 Task: Add the task  Improve UI/UX of the app on mobile devices to the section Code Charge in the project TransportWorks and add a Due Date to the respective task as 2023/07/03.
Action: Mouse moved to (888, 585)
Screenshot: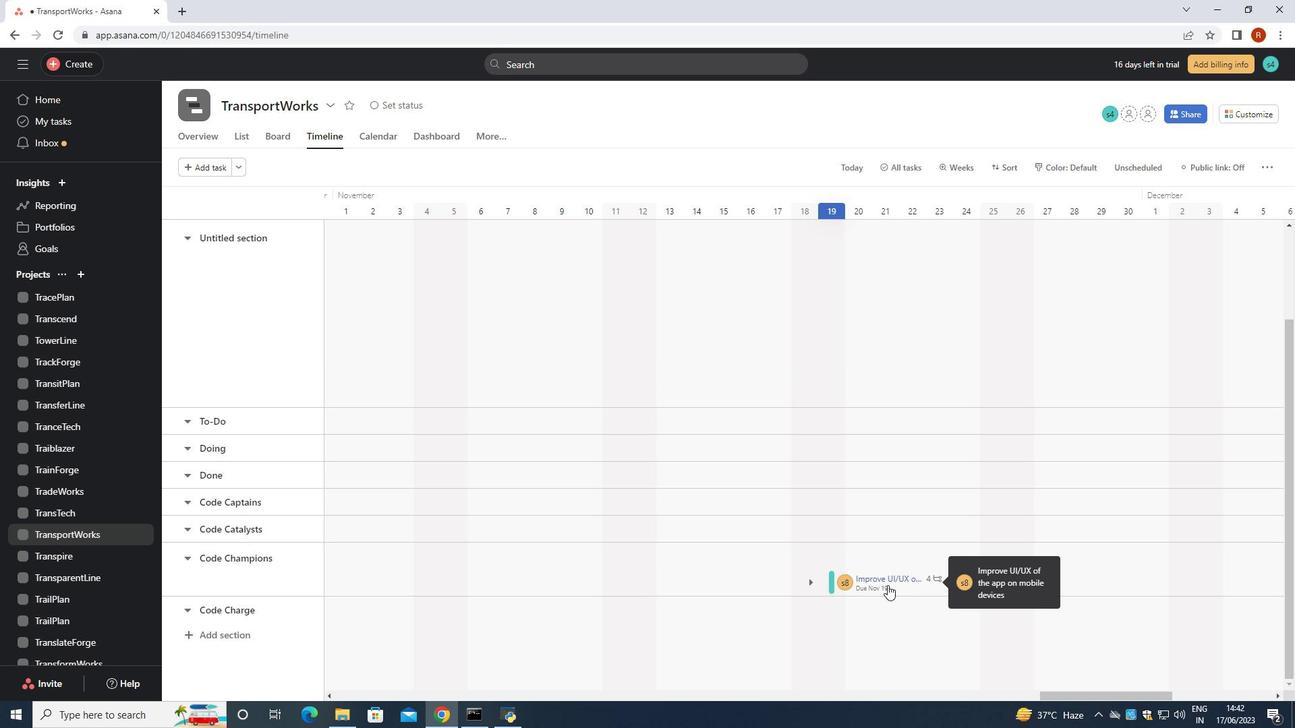 
Action: Mouse pressed left at (888, 585)
Screenshot: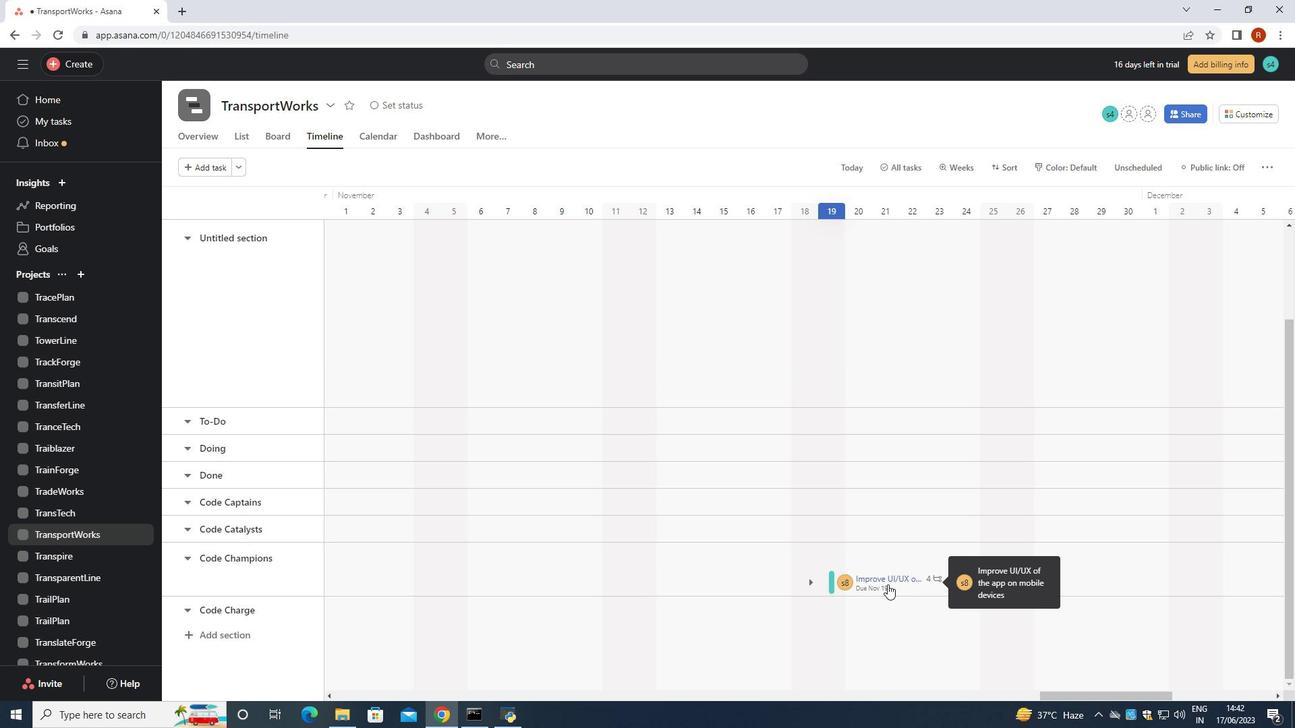 
Action: Mouse moved to (1004, 271)
Screenshot: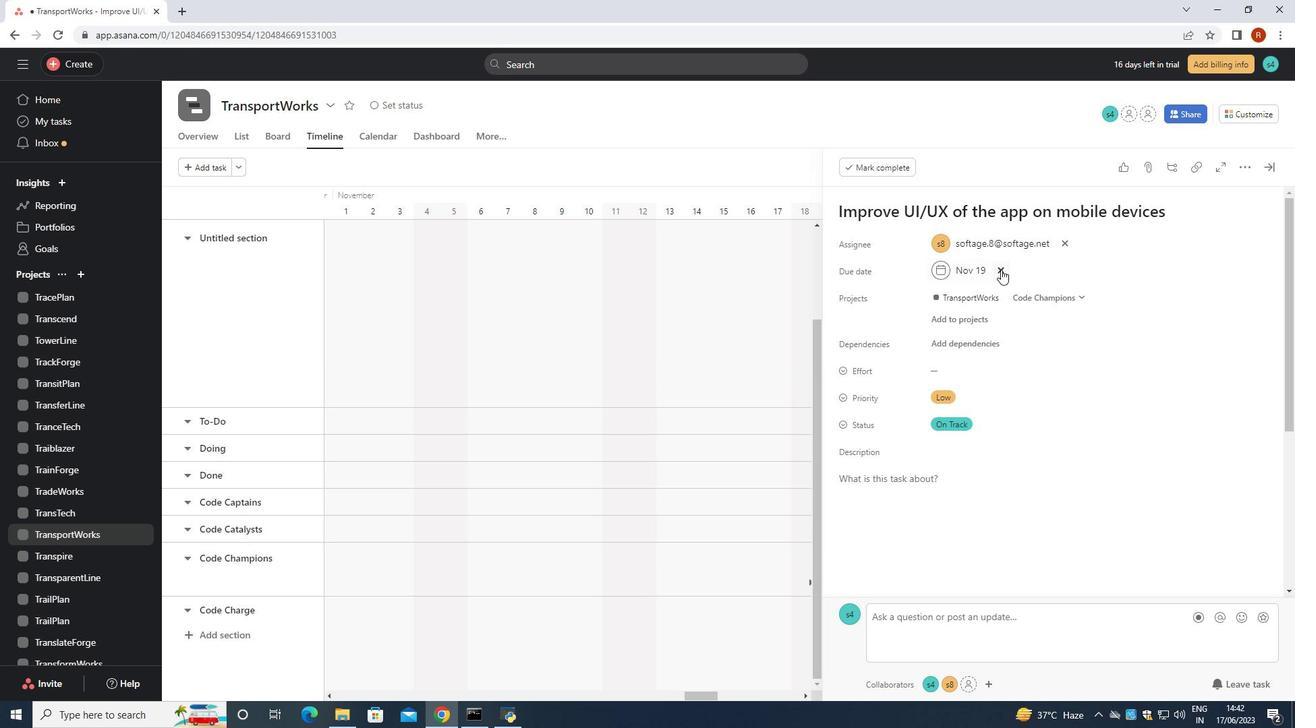 
Action: Mouse pressed left at (1004, 271)
Screenshot: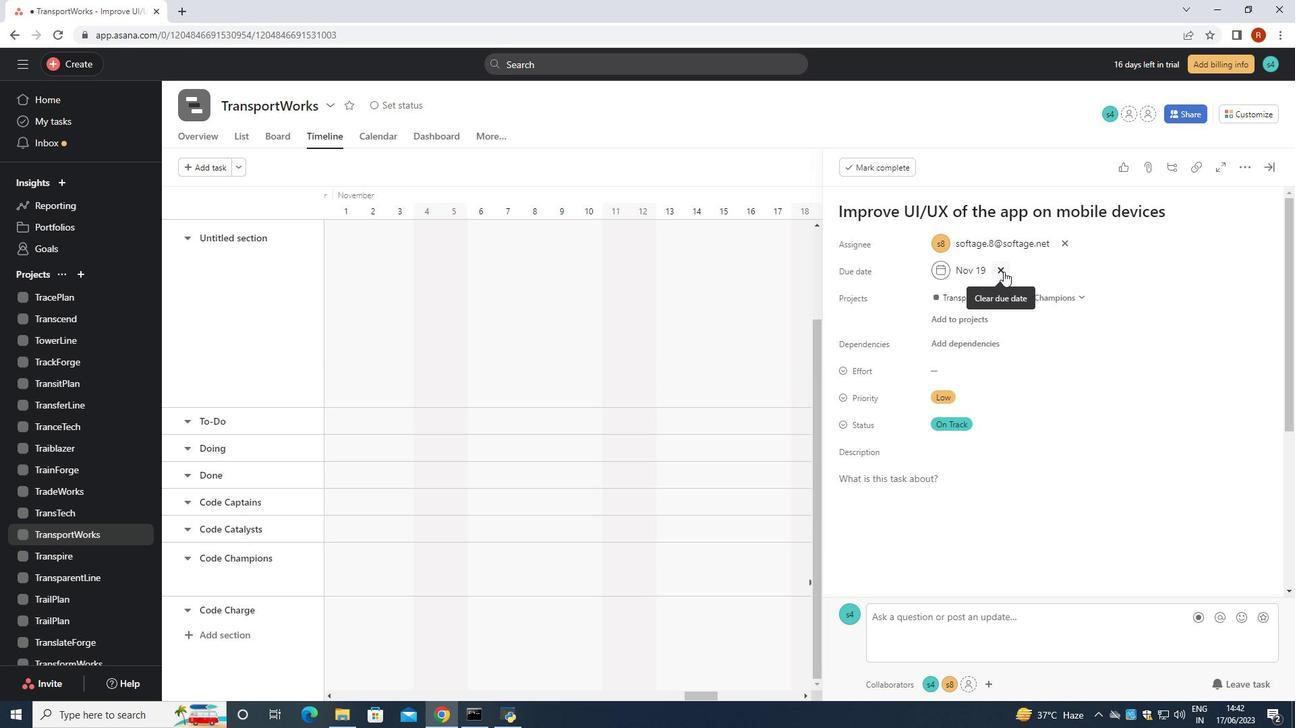 
Action: Key pressed 2
Screenshot: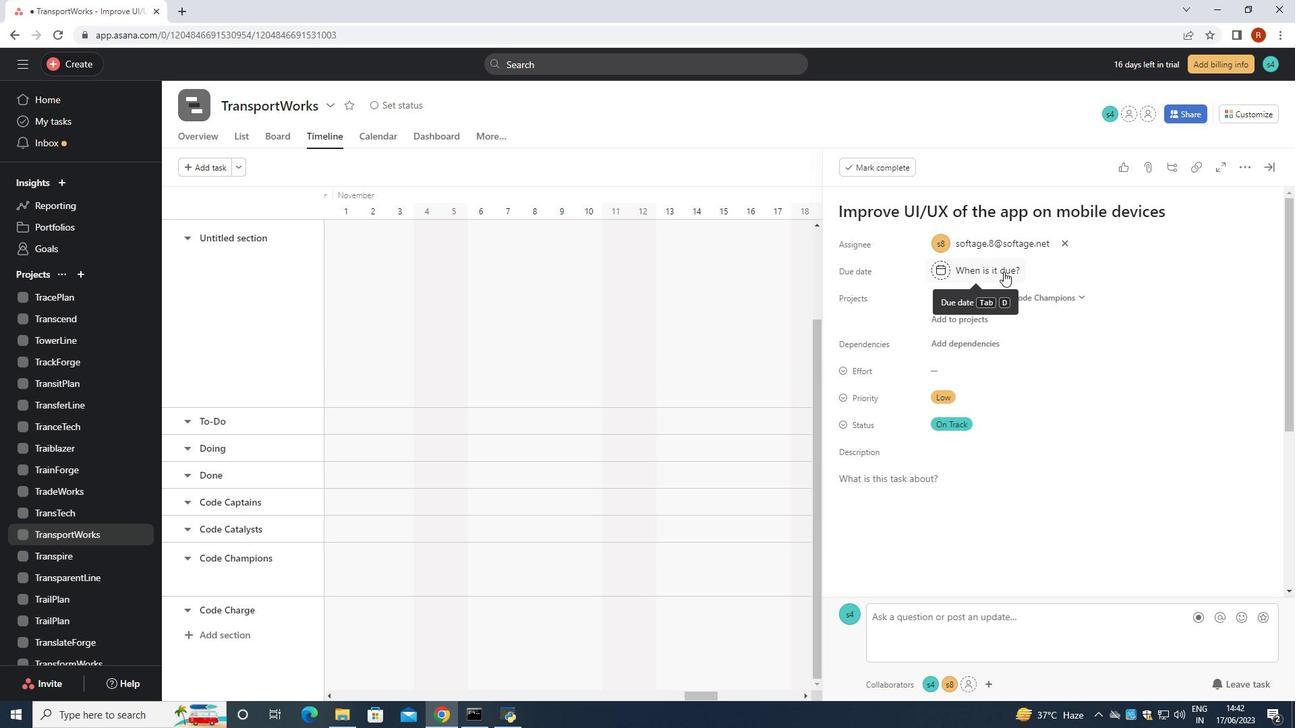 
Action: Mouse pressed left at (1004, 271)
Screenshot: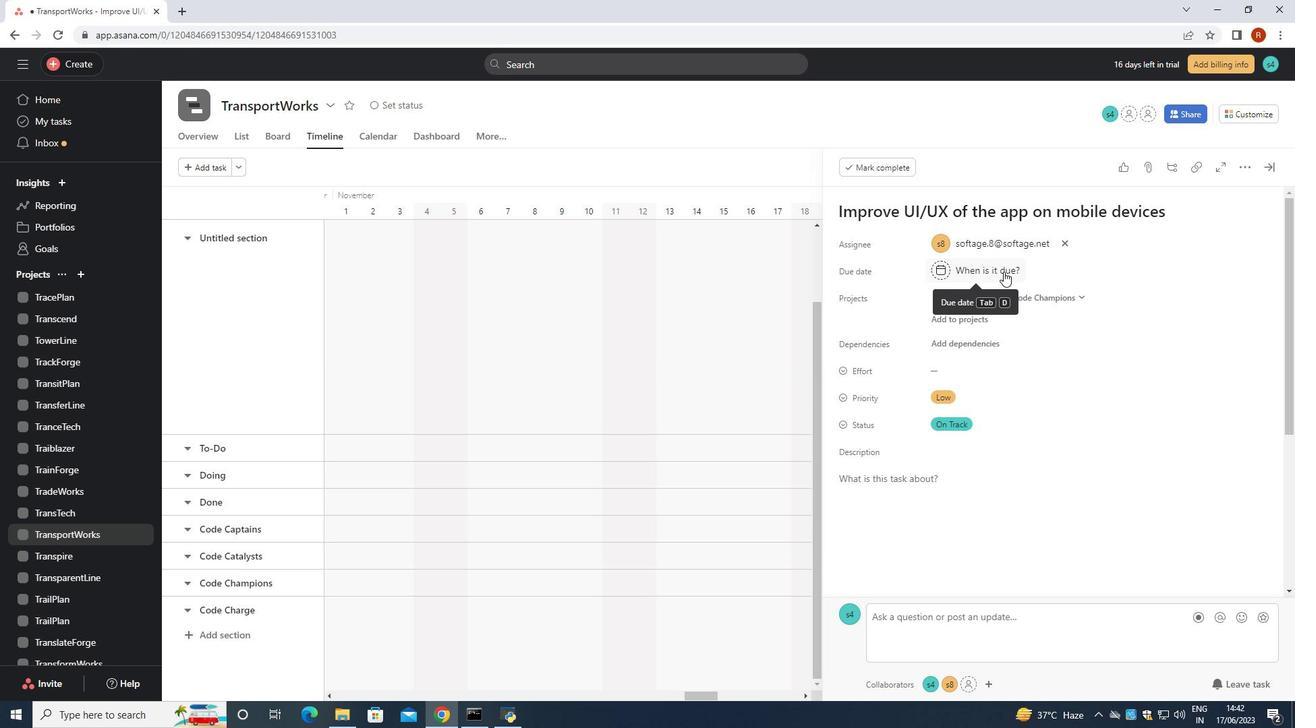 
Action: Key pressed 2023/07/03<Key.enter>
Screenshot: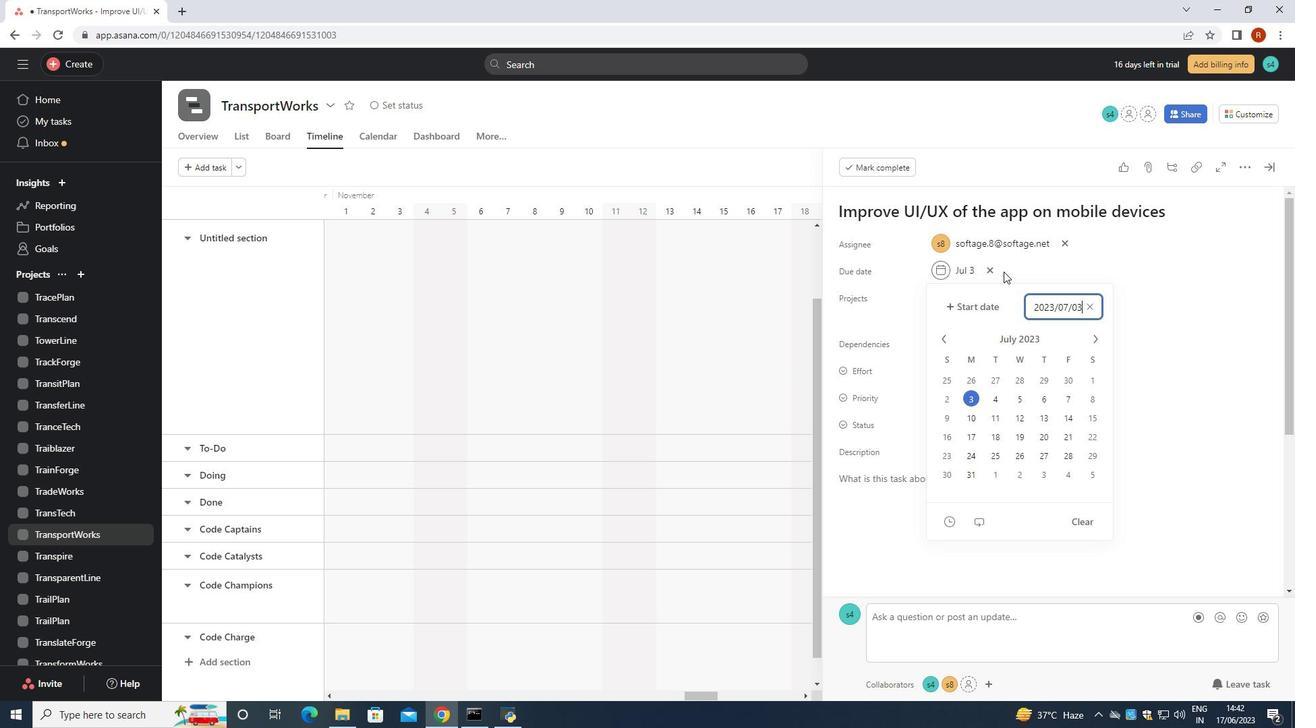 
Action: Mouse moved to (1070, 291)
Screenshot: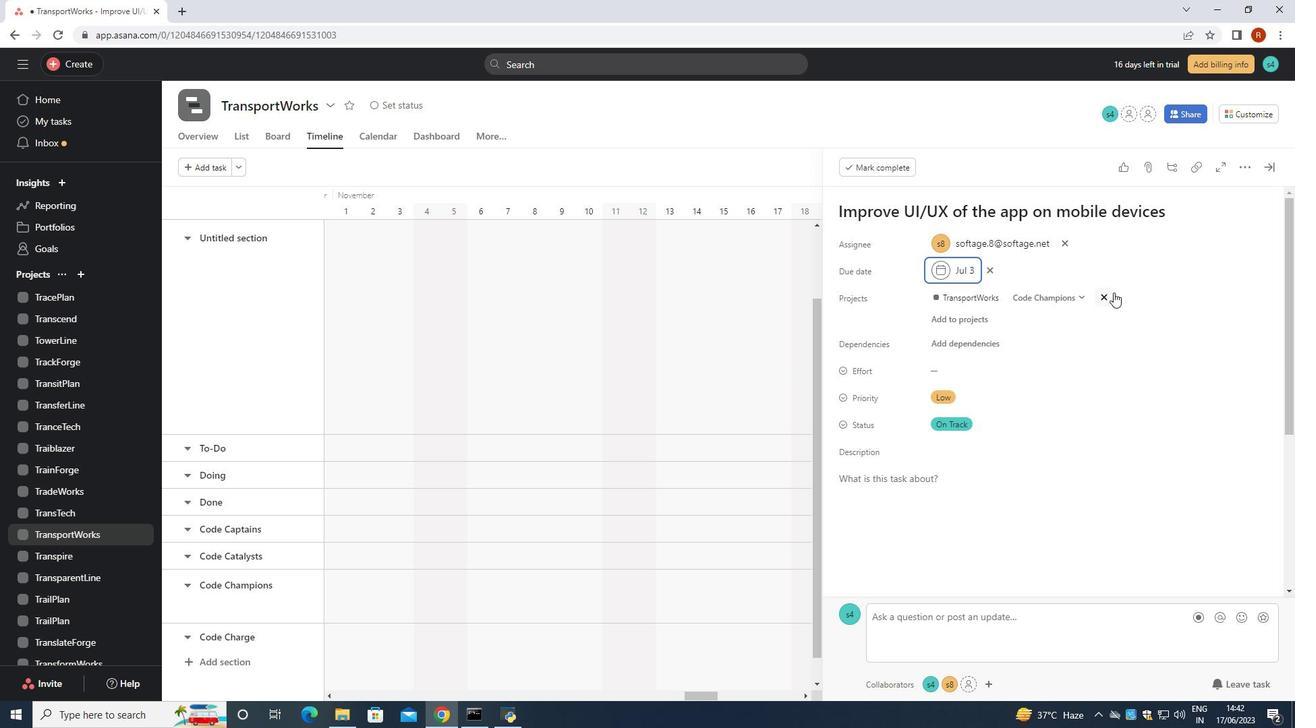 
Action: Mouse pressed left at (1070, 291)
Screenshot: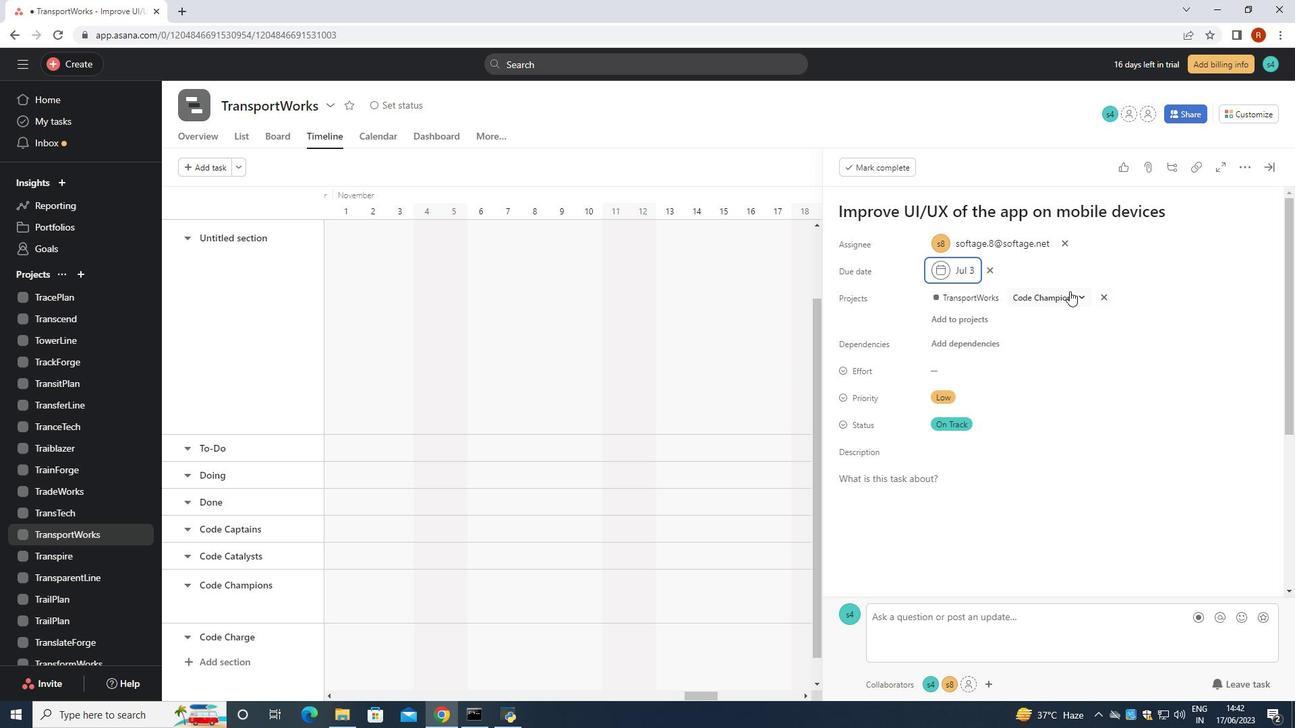
Action: Mouse moved to (1032, 502)
Screenshot: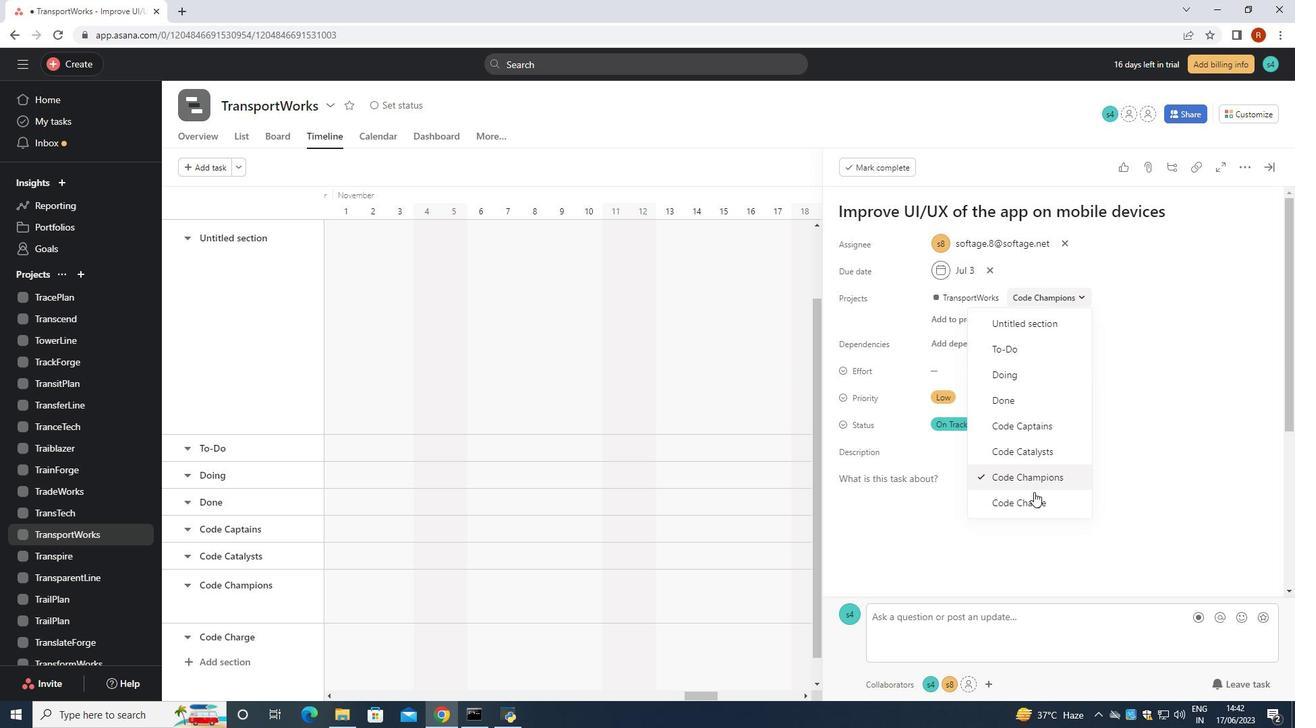 
Action: Mouse pressed left at (1032, 502)
Screenshot: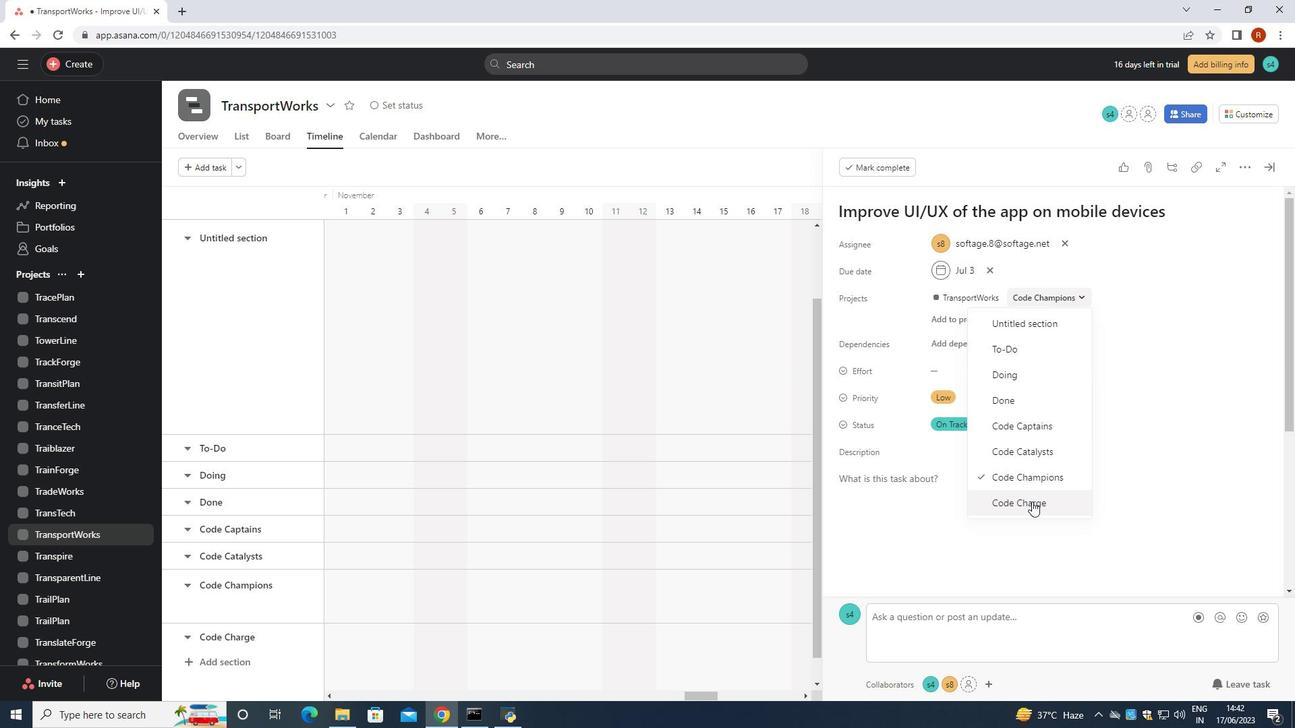 
